 Task: Enable show CORS errors in console.
Action: Mouse moved to (1165, 34)
Screenshot: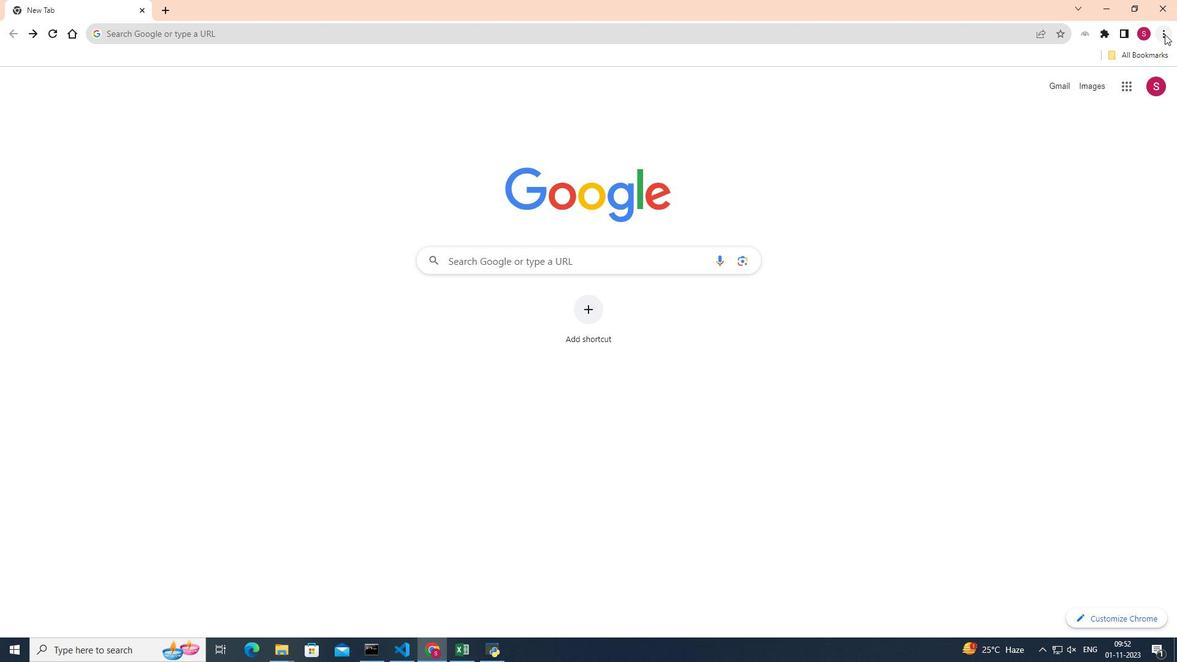 
Action: Mouse pressed left at (1165, 34)
Screenshot: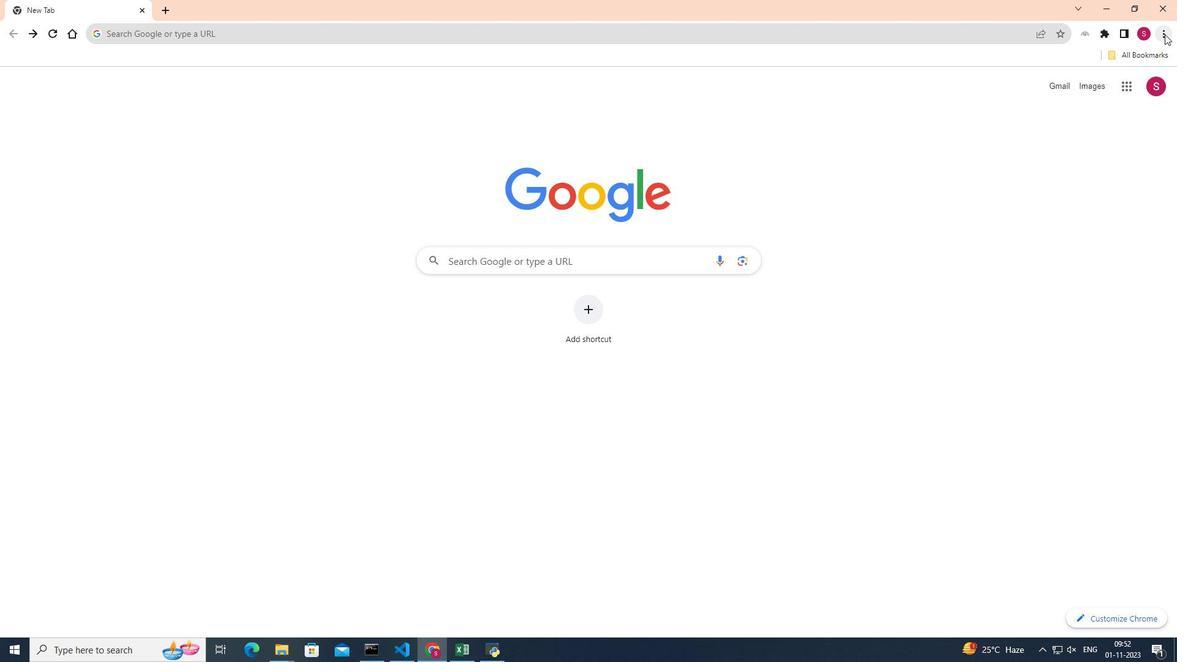 
Action: Mouse moved to (1040, 222)
Screenshot: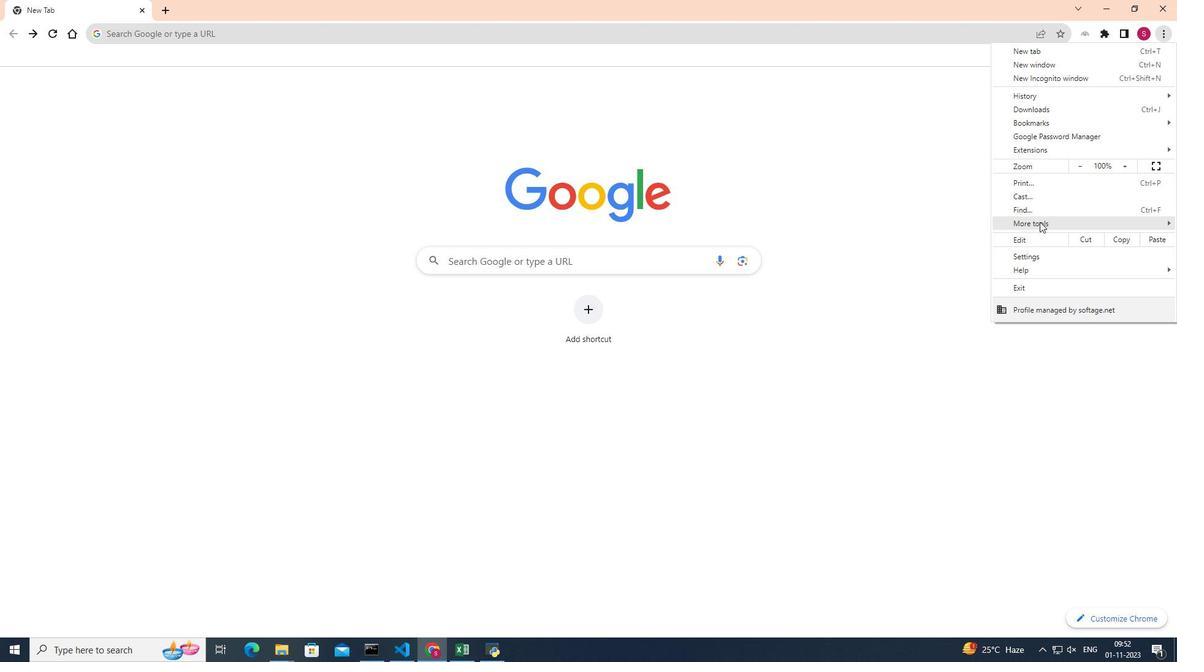 
Action: Mouse pressed left at (1040, 222)
Screenshot: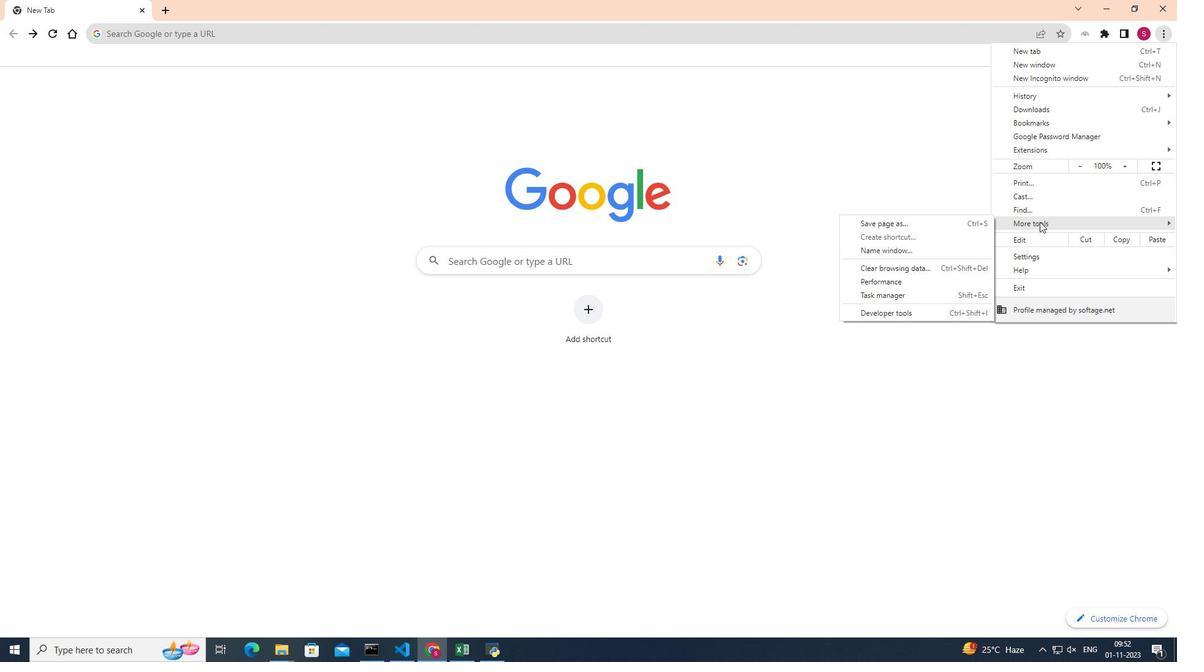
Action: Mouse moved to (915, 312)
Screenshot: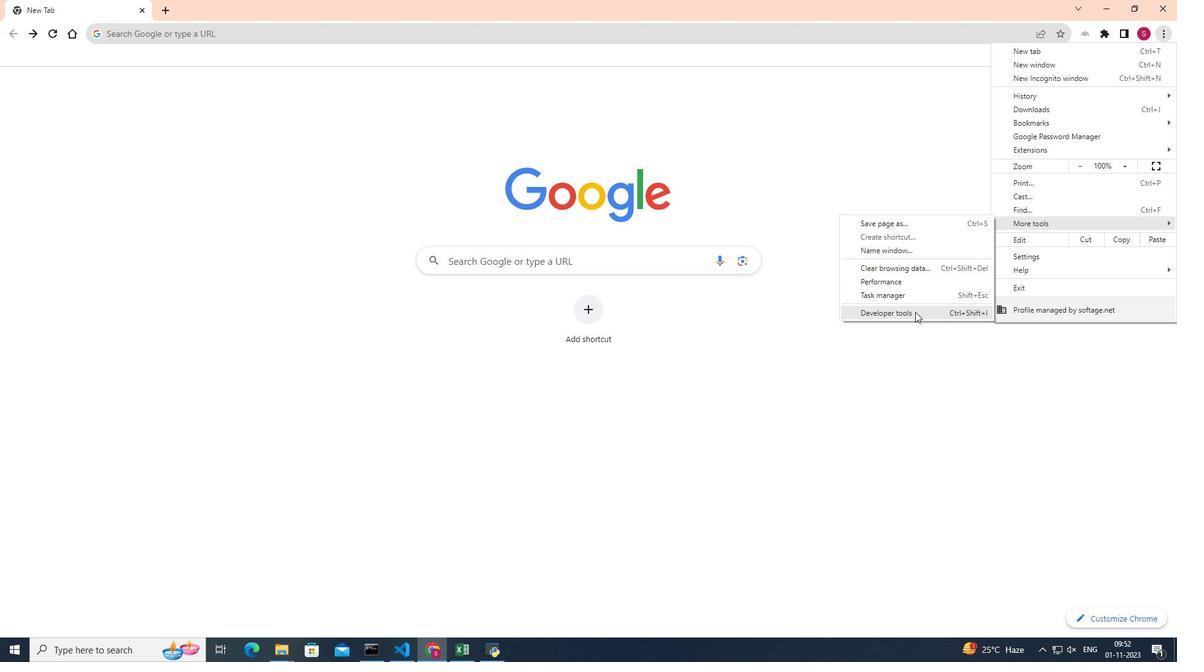 
Action: Mouse pressed left at (915, 312)
Screenshot: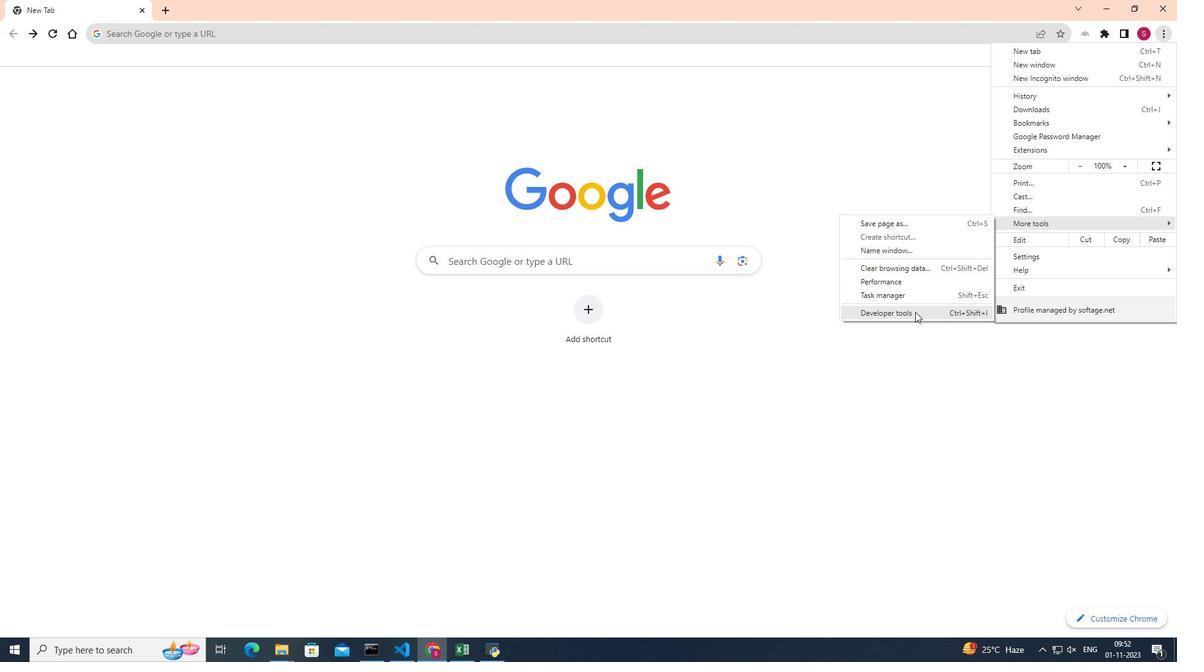
Action: Mouse moved to (951, 72)
Screenshot: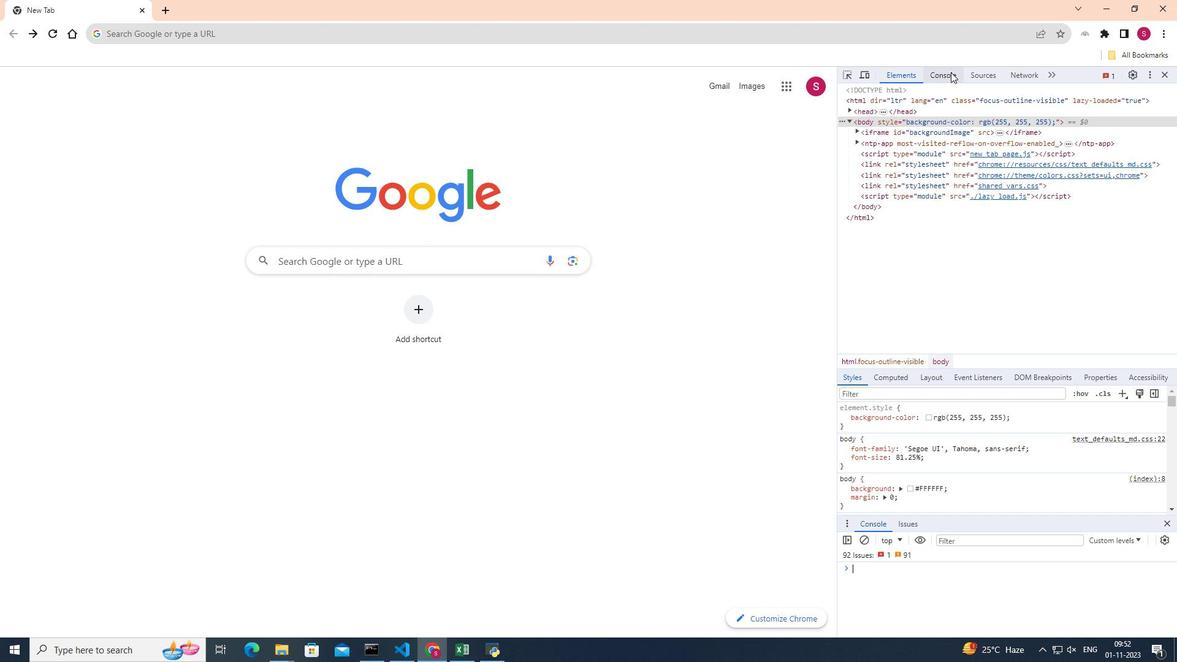 
Action: Mouse pressed left at (951, 72)
Screenshot: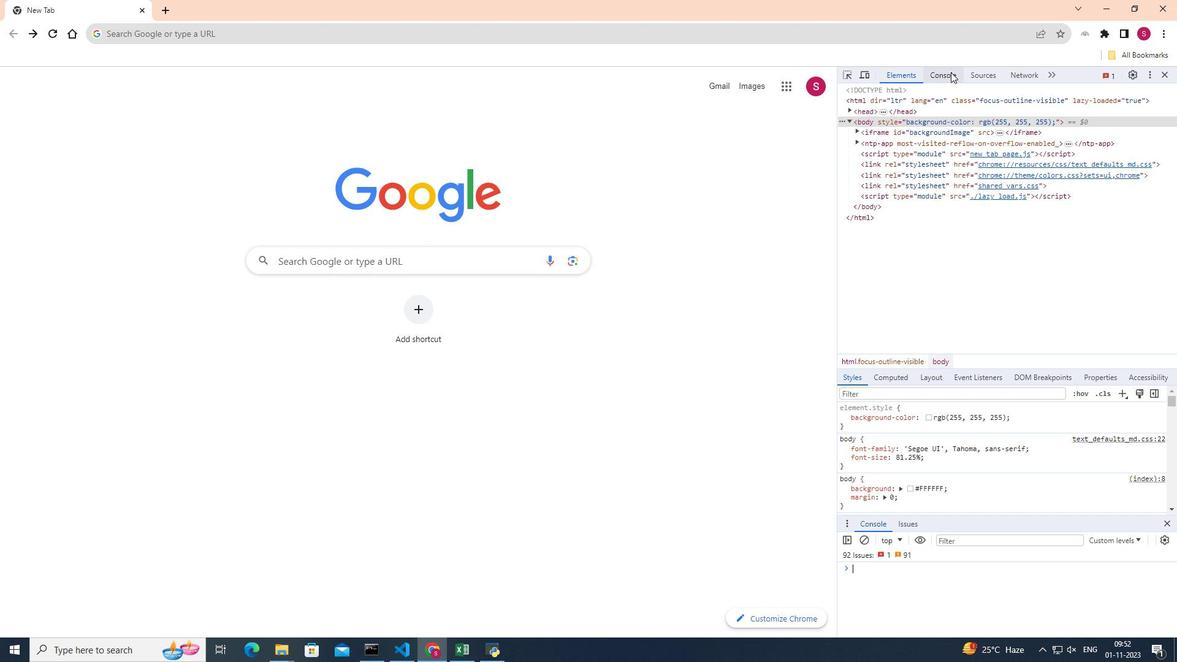 
Action: Mouse moved to (1169, 90)
Screenshot: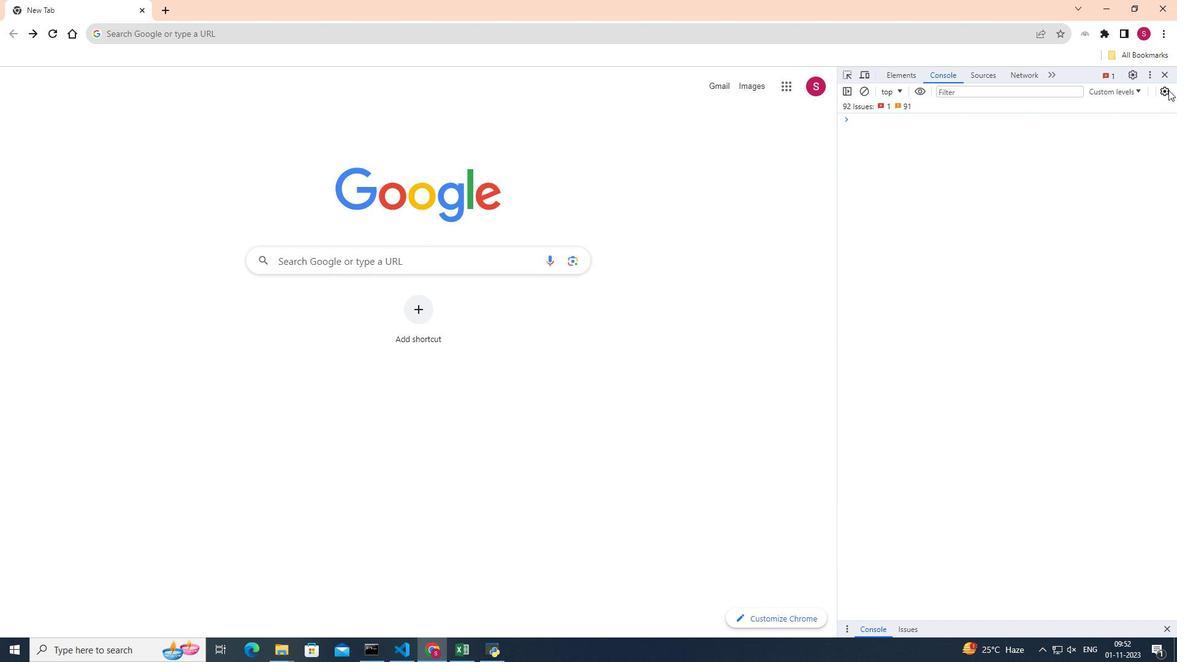 
Action: Mouse pressed left at (1169, 90)
Screenshot: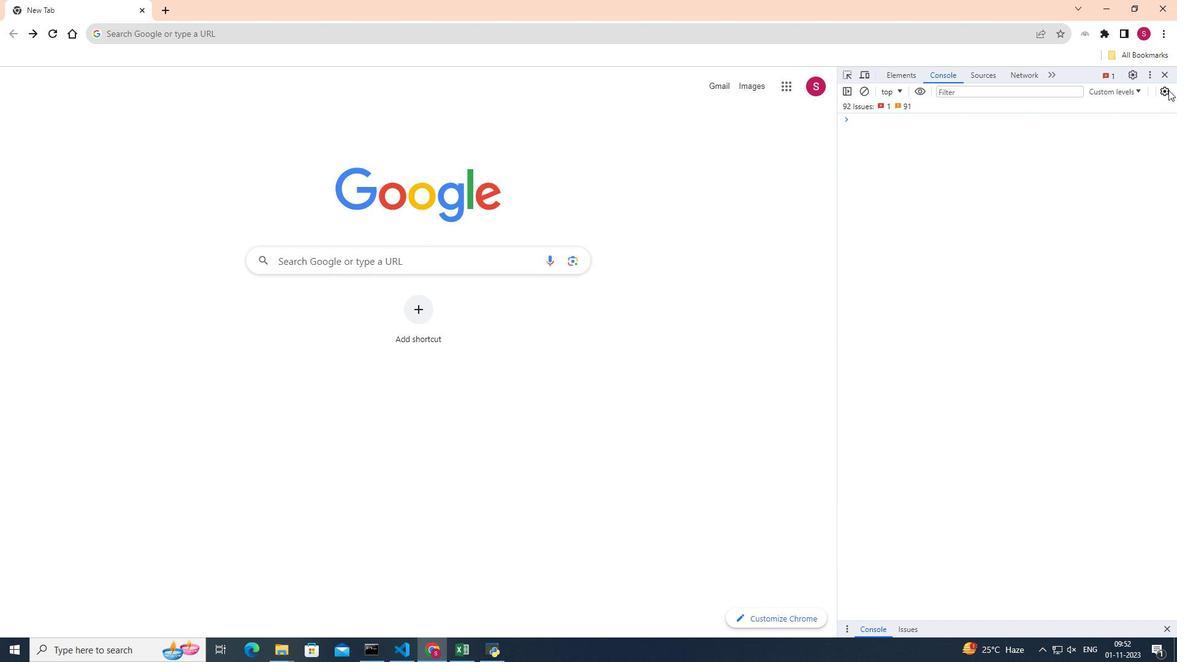 
Action: Mouse moved to (848, 187)
Screenshot: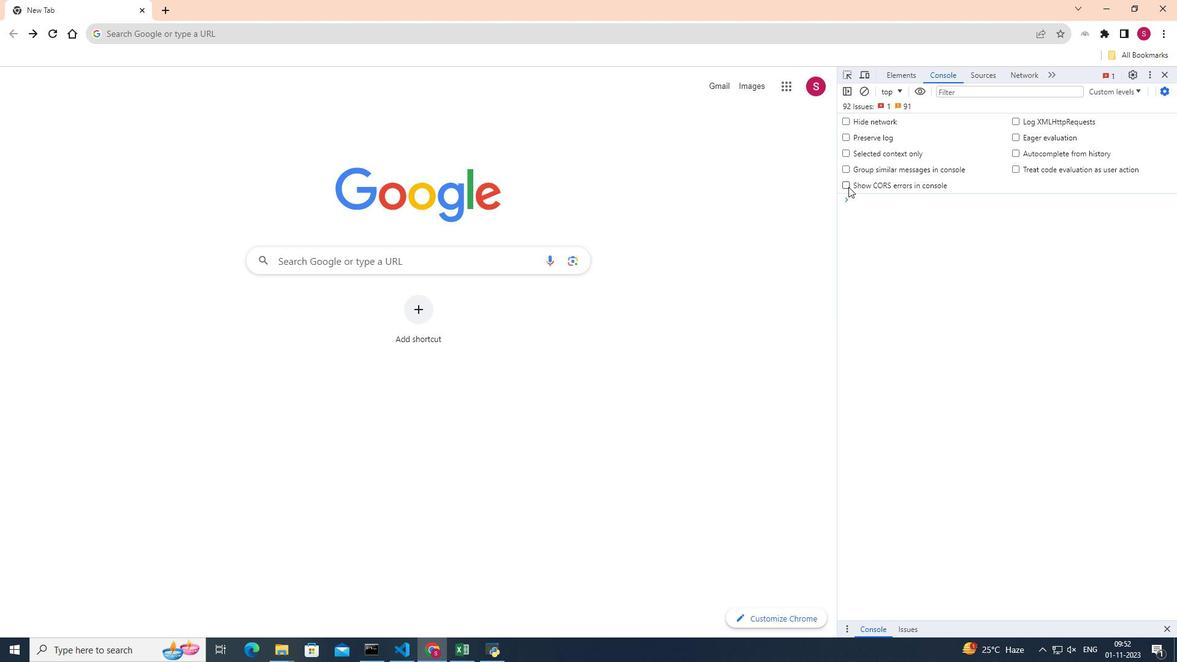 
Action: Mouse pressed left at (848, 187)
Screenshot: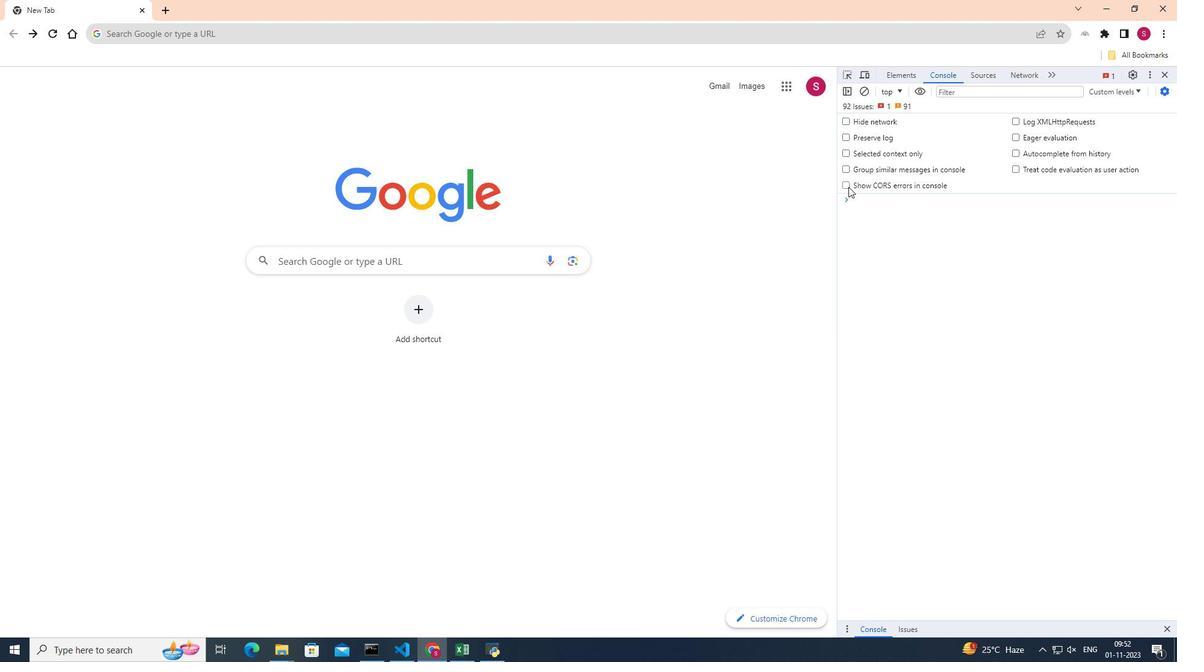 
Action: Mouse moved to (925, 285)
Screenshot: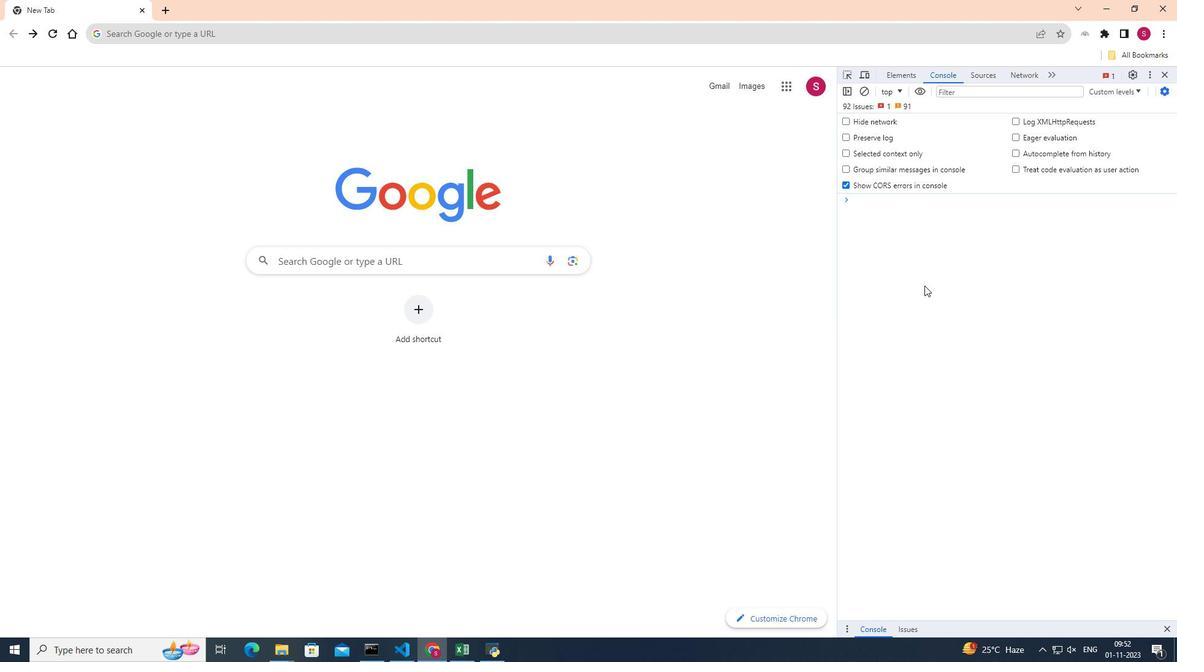 
Action: Mouse pressed left at (925, 285)
Screenshot: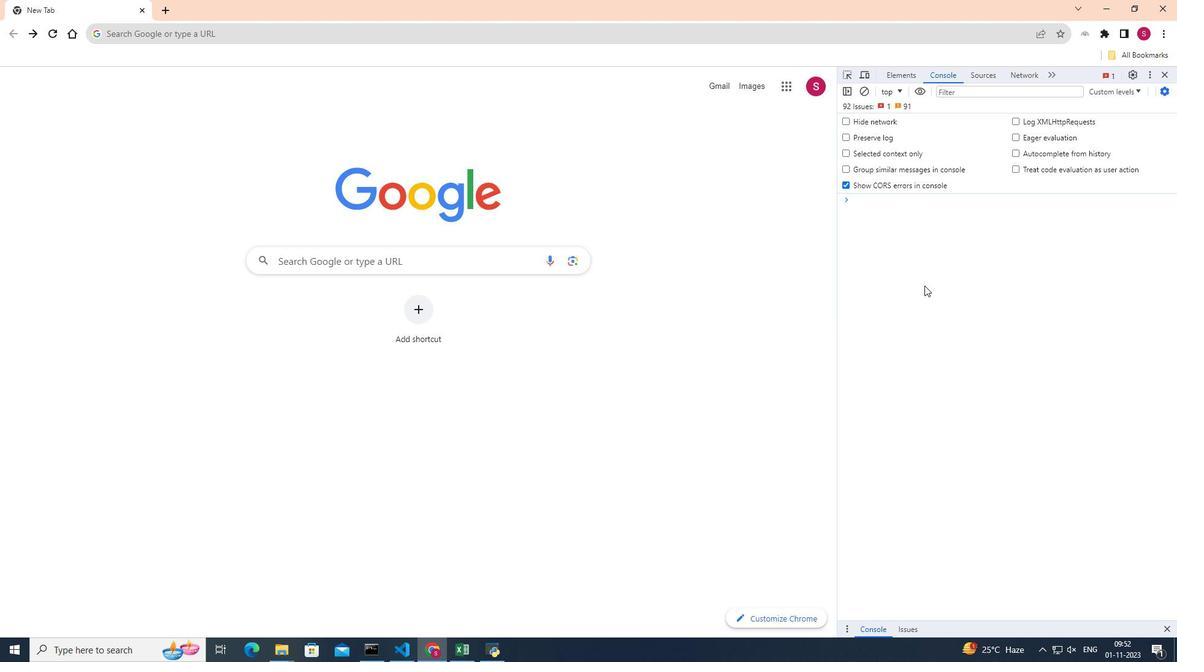 
